 Task: Use the formula "GAMMAINV" in spreadsheet "Project portfolio".
Action: Mouse moved to (561, 302)
Screenshot: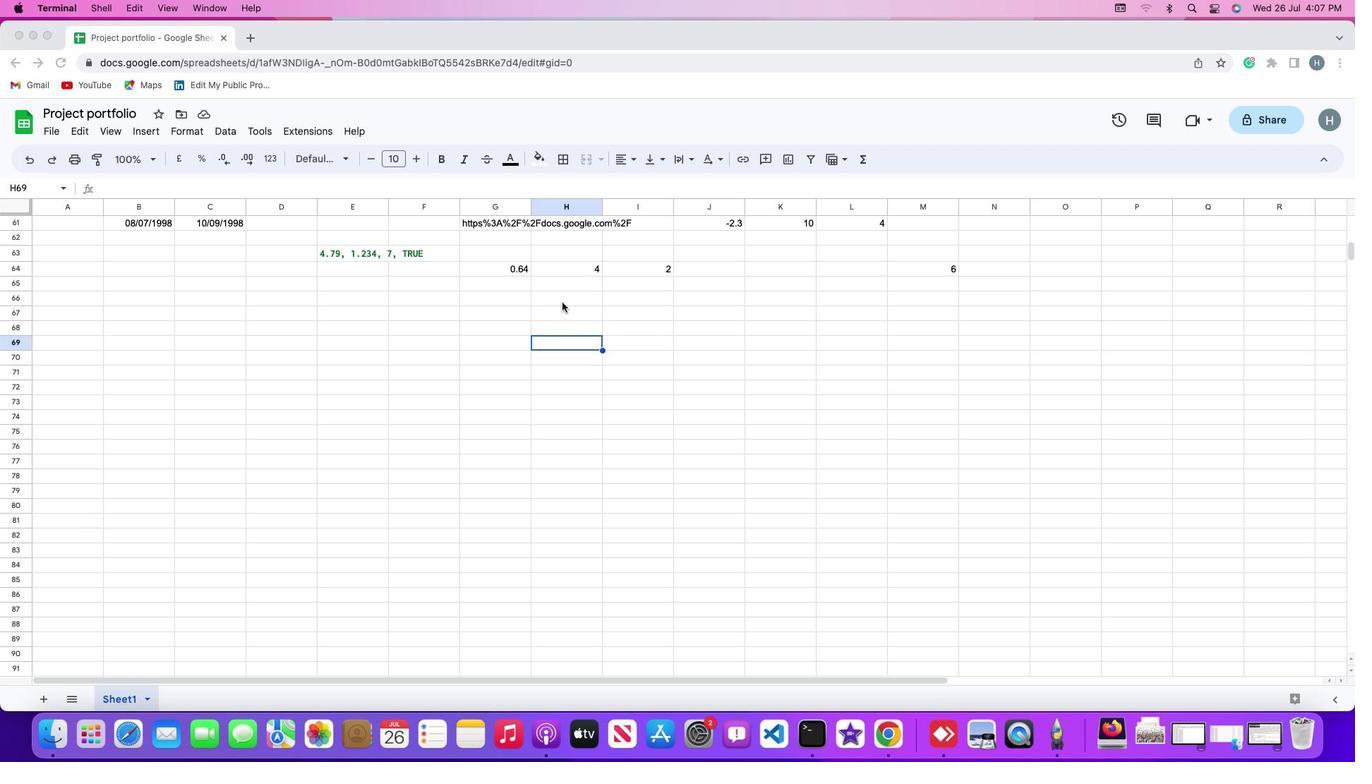 
Action: Mouse pressed left at (561, 302)
Screenshot: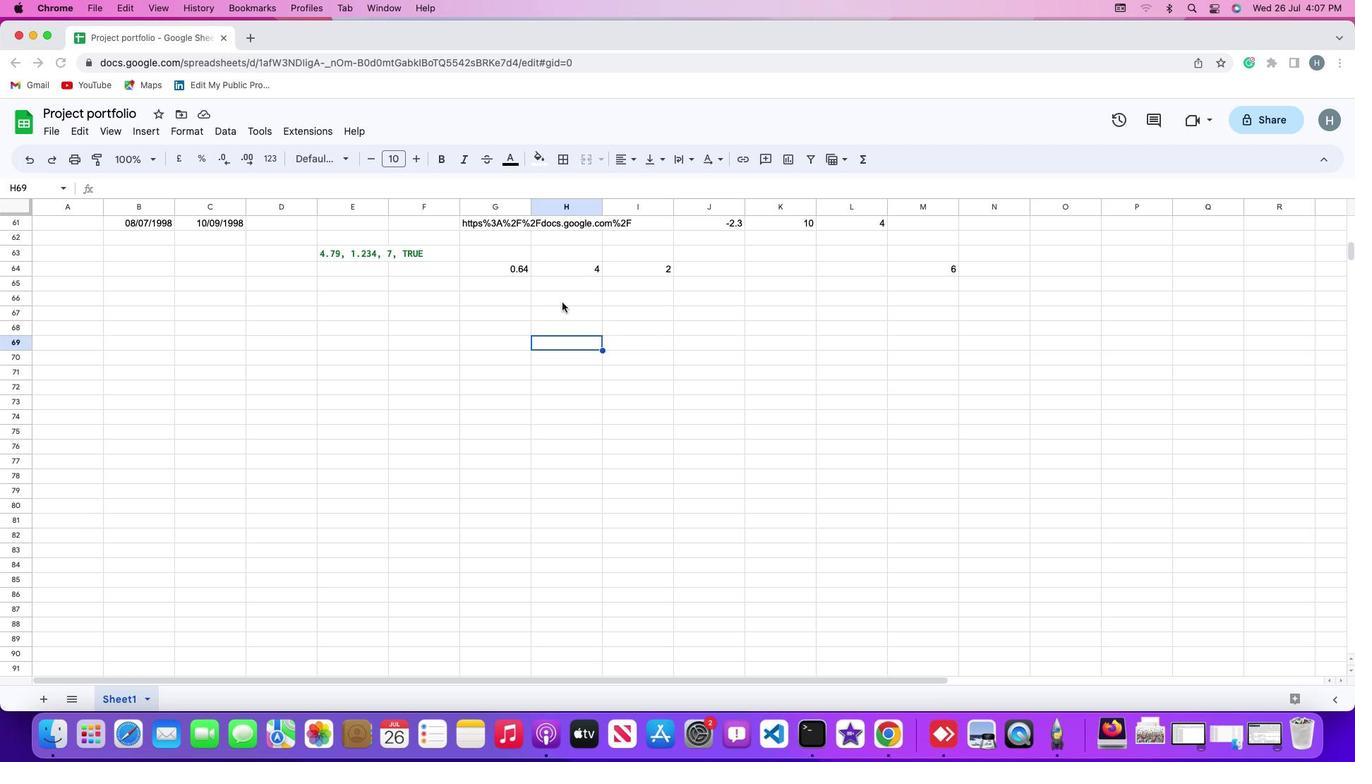 
Action: Mouse moved to (563, 299)
Screenshot: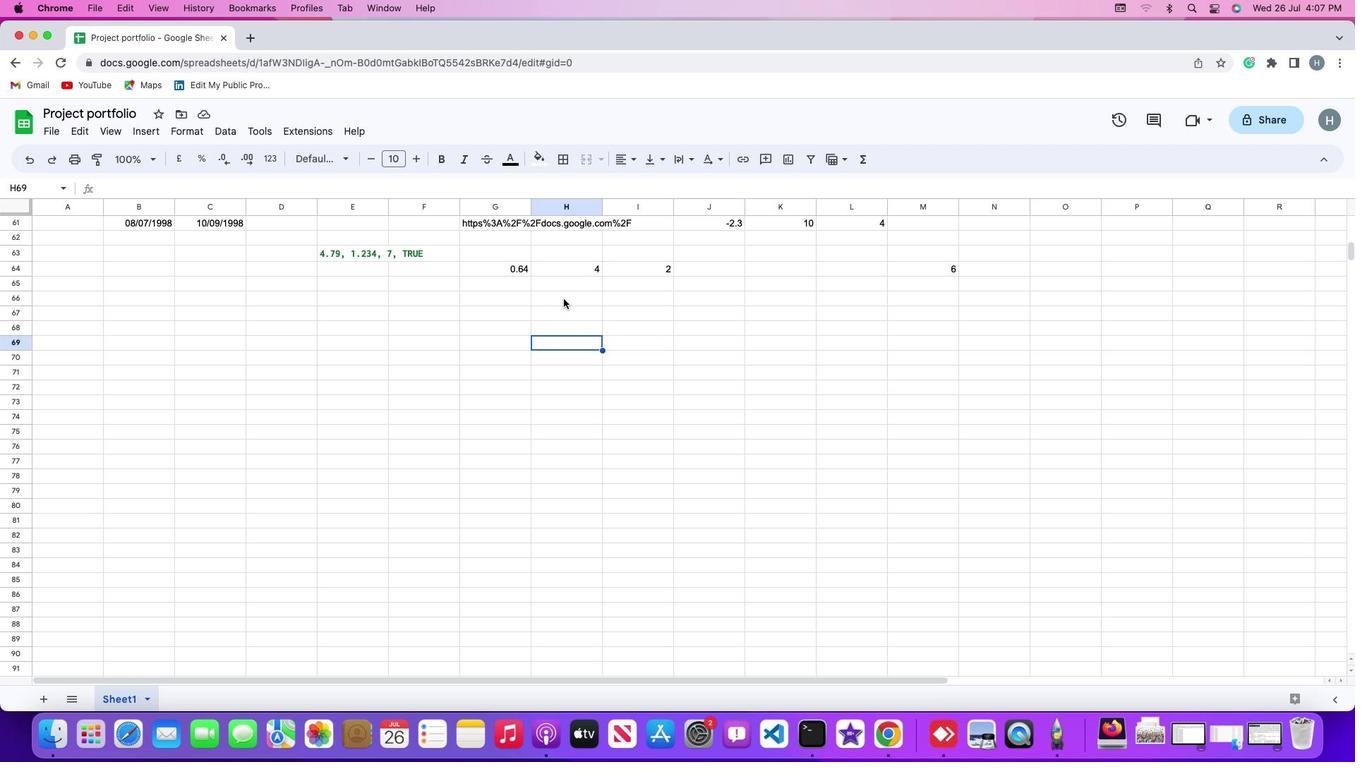 
Action: Mouse pressed left at (563, 299)
Screenshot: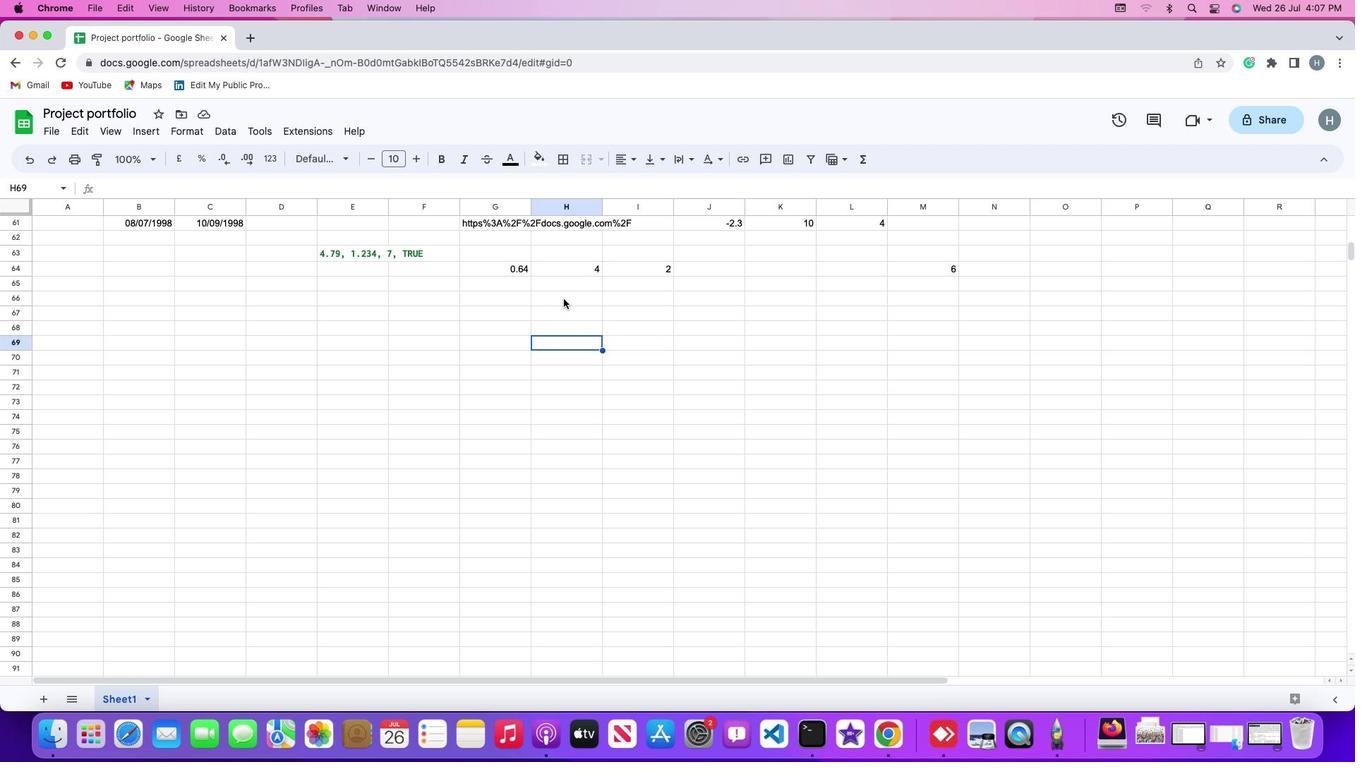 
Action: Mouse moved to (147, 130)
Screenshot: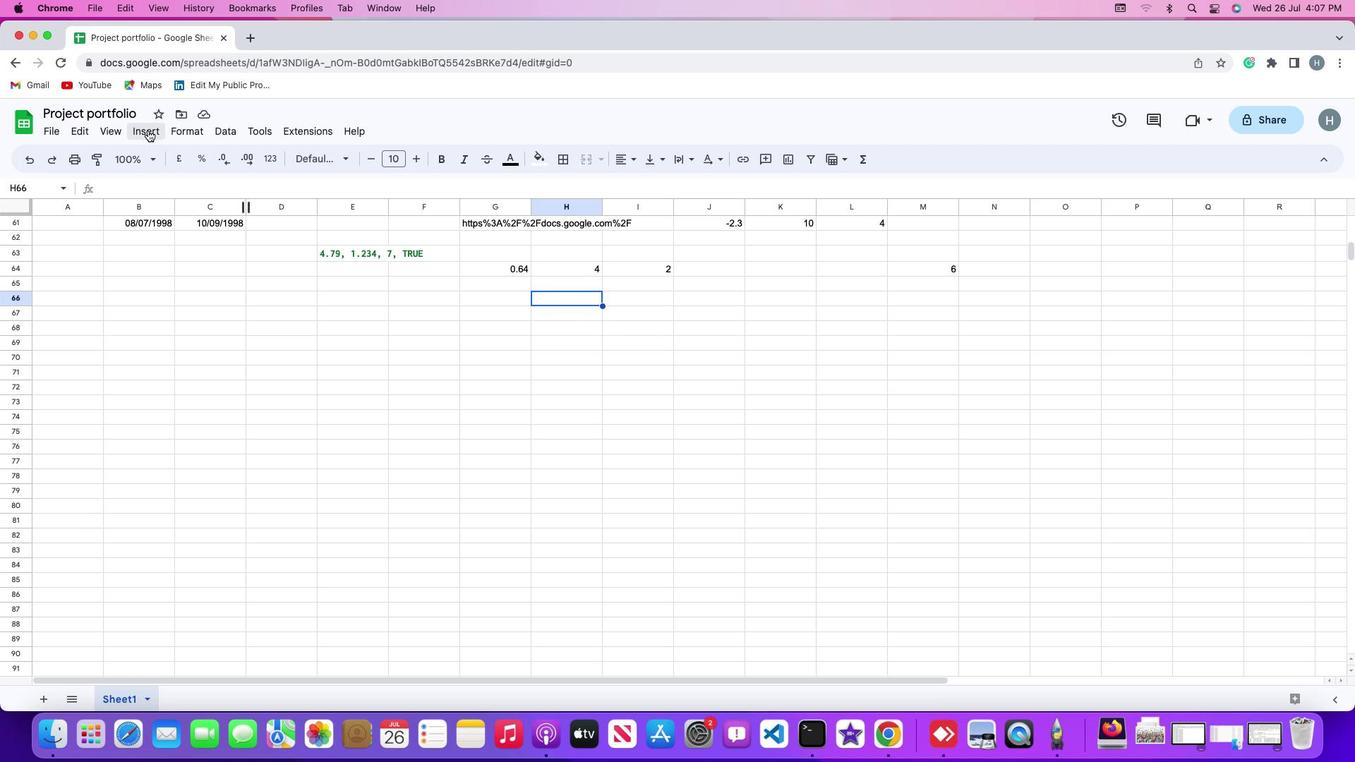 
Action: Mouse pressed left at (147, 130)
Screenshot: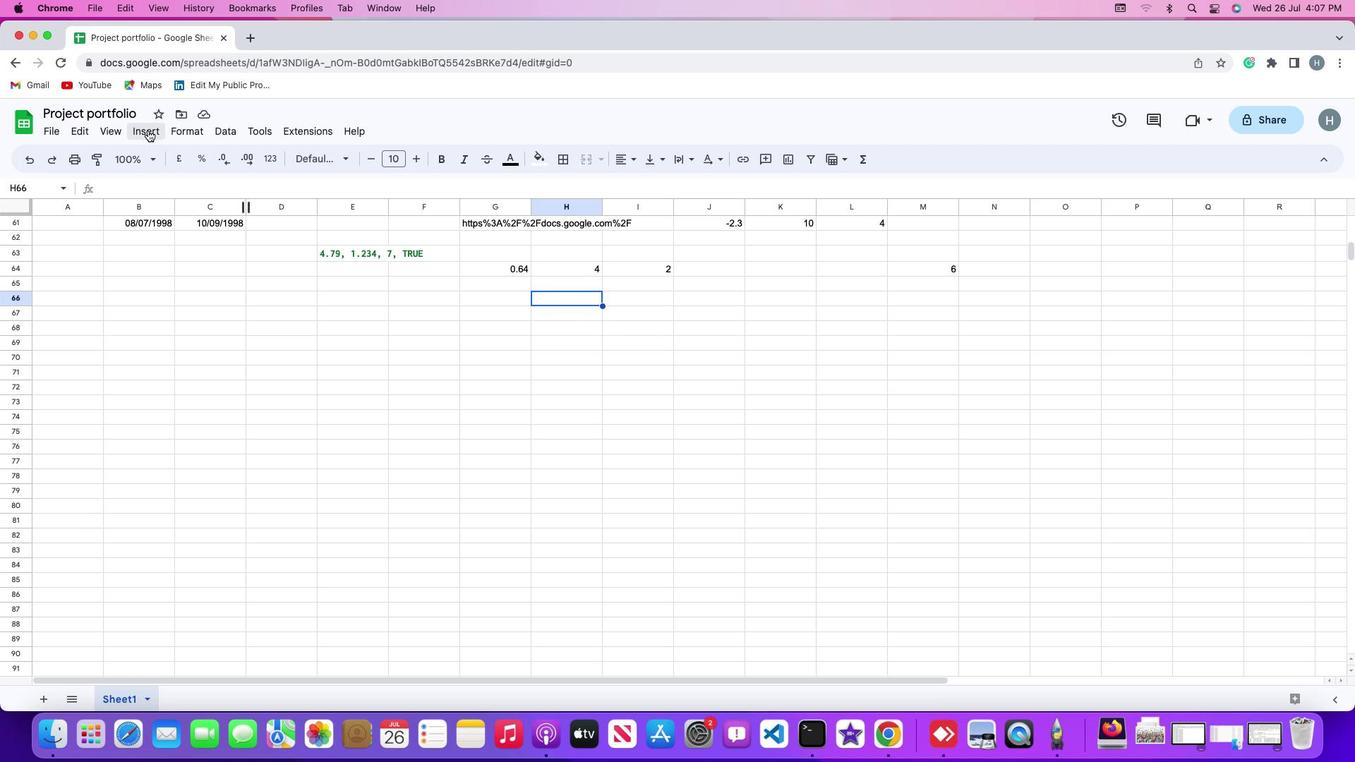 
Action: Mouse moved to (166, 360)
Screenshot: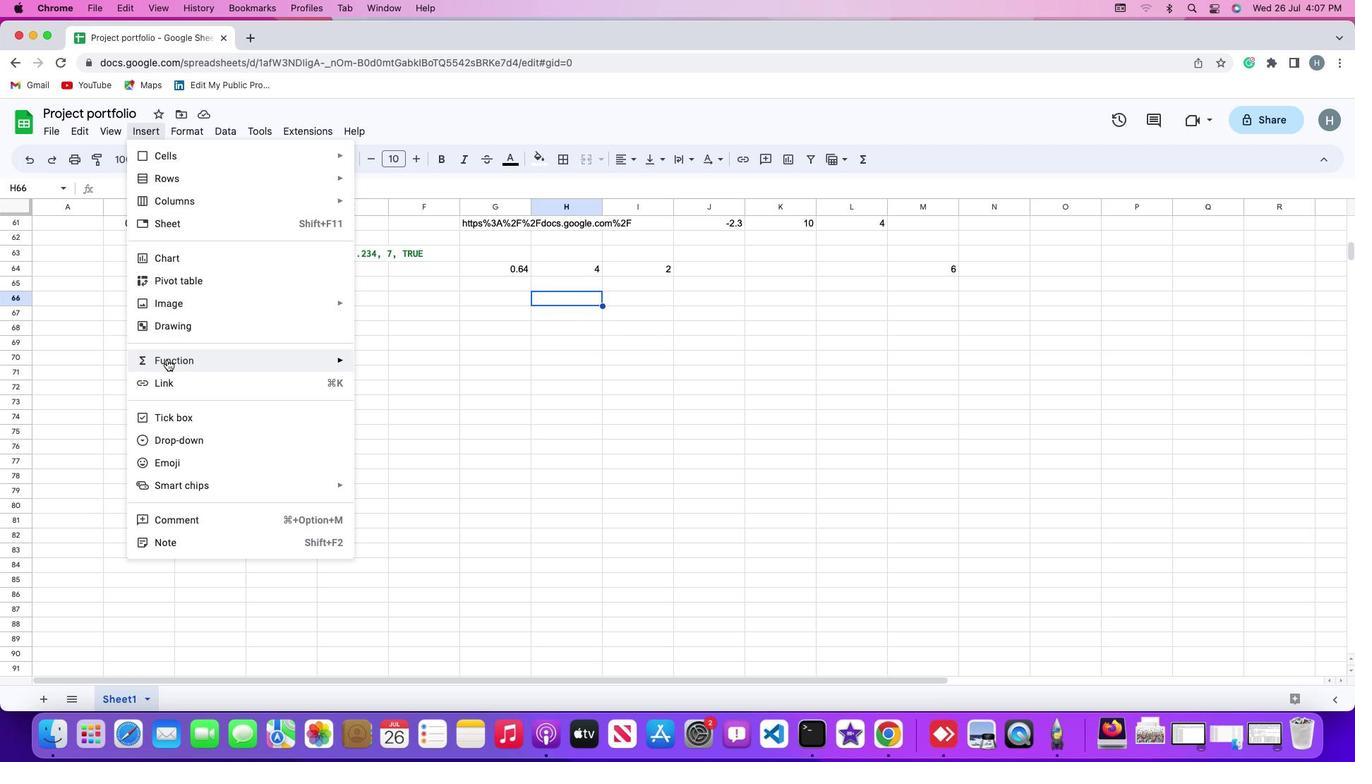 
Action: Mouse pressed left at (166, 360)
Screenshot: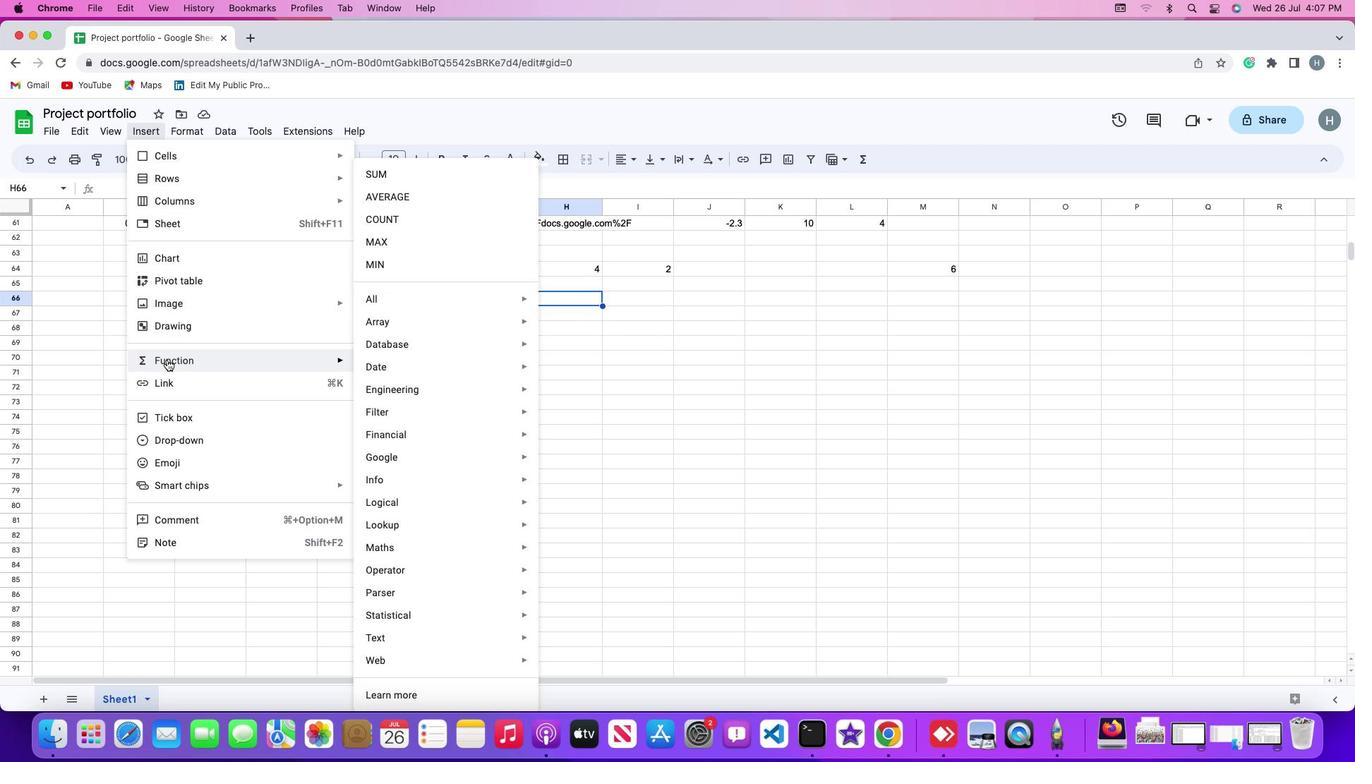 
Action: Mouse moved to (401, 304)
Screenshot: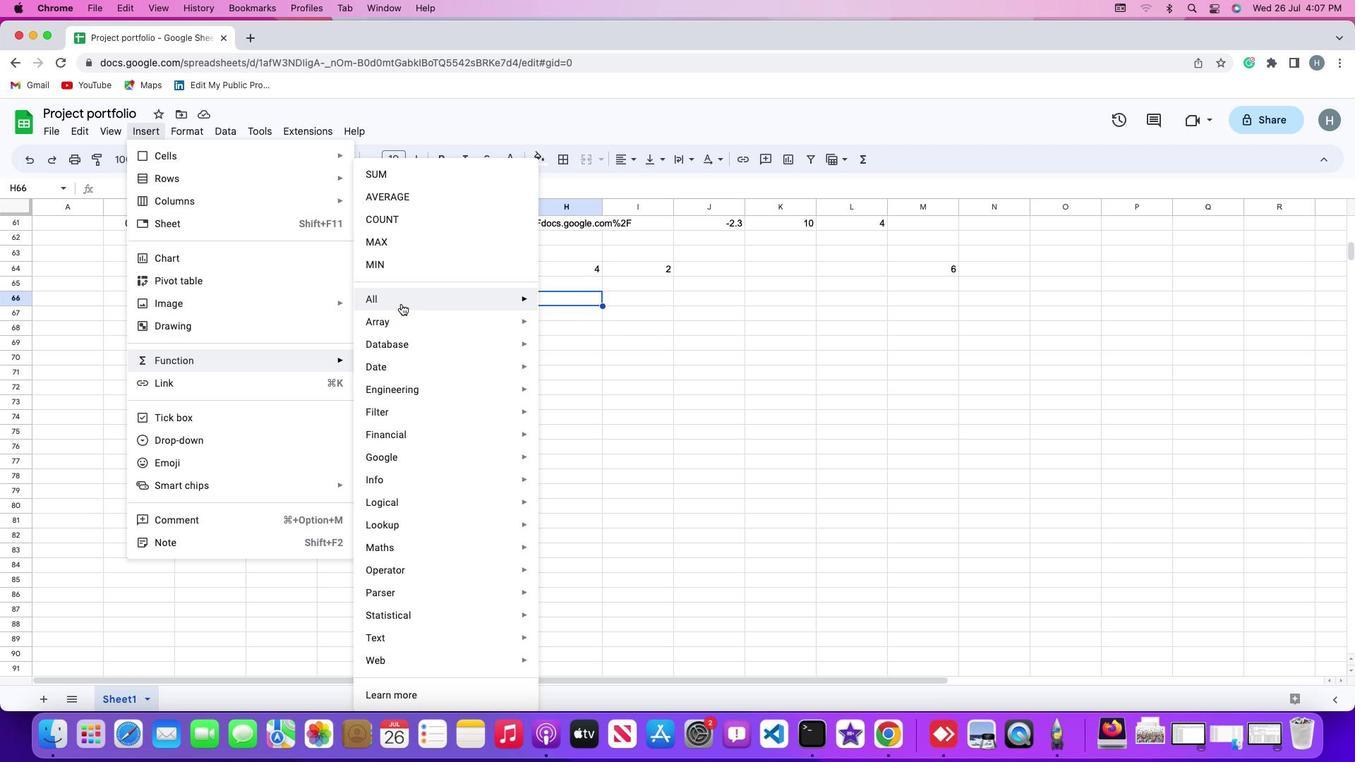 
Action: Mouse pressed left at (401, 304)
Screenshot: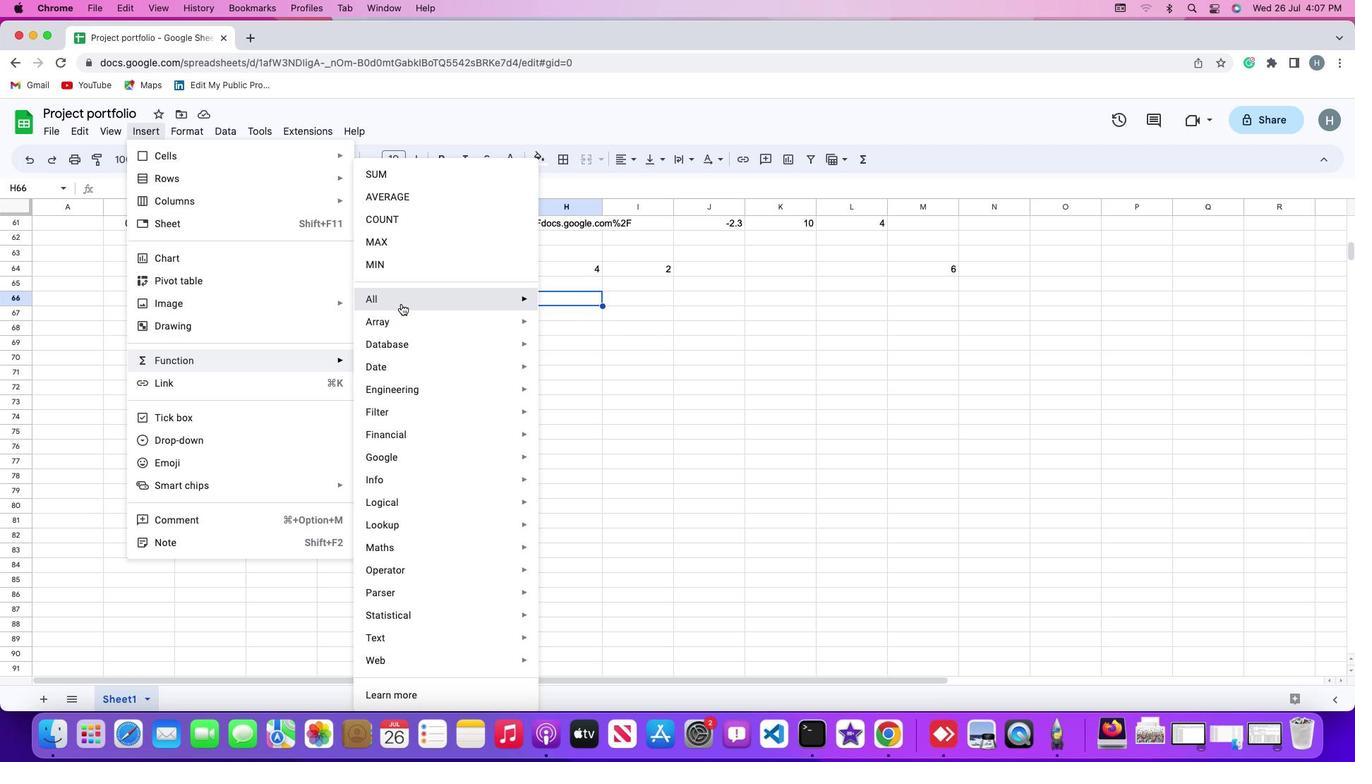 
Action: Mouse moved to (593, 648)
Screenshot: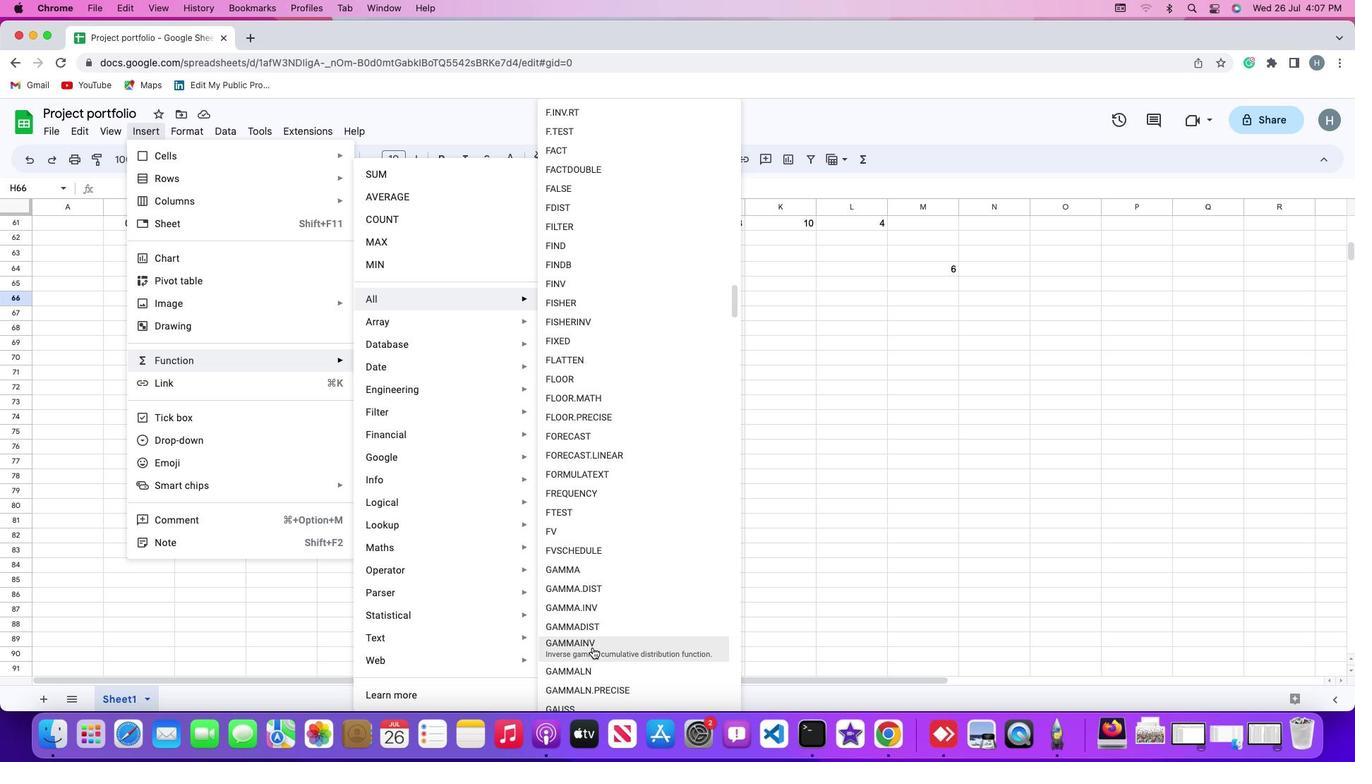 
Action: Mouse pressed left at (593, 648)
Screenshot: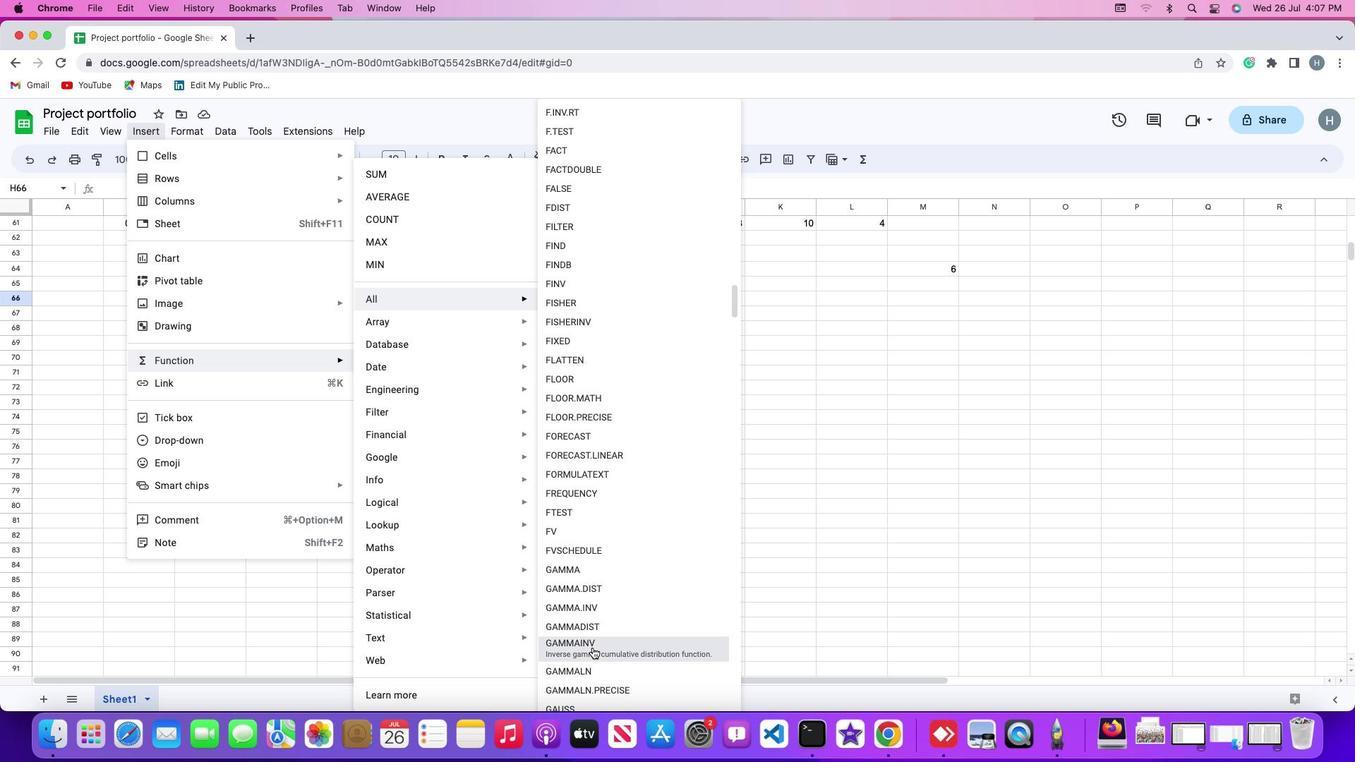 
Action: Mouse moved to (521, 266)
Screenshot: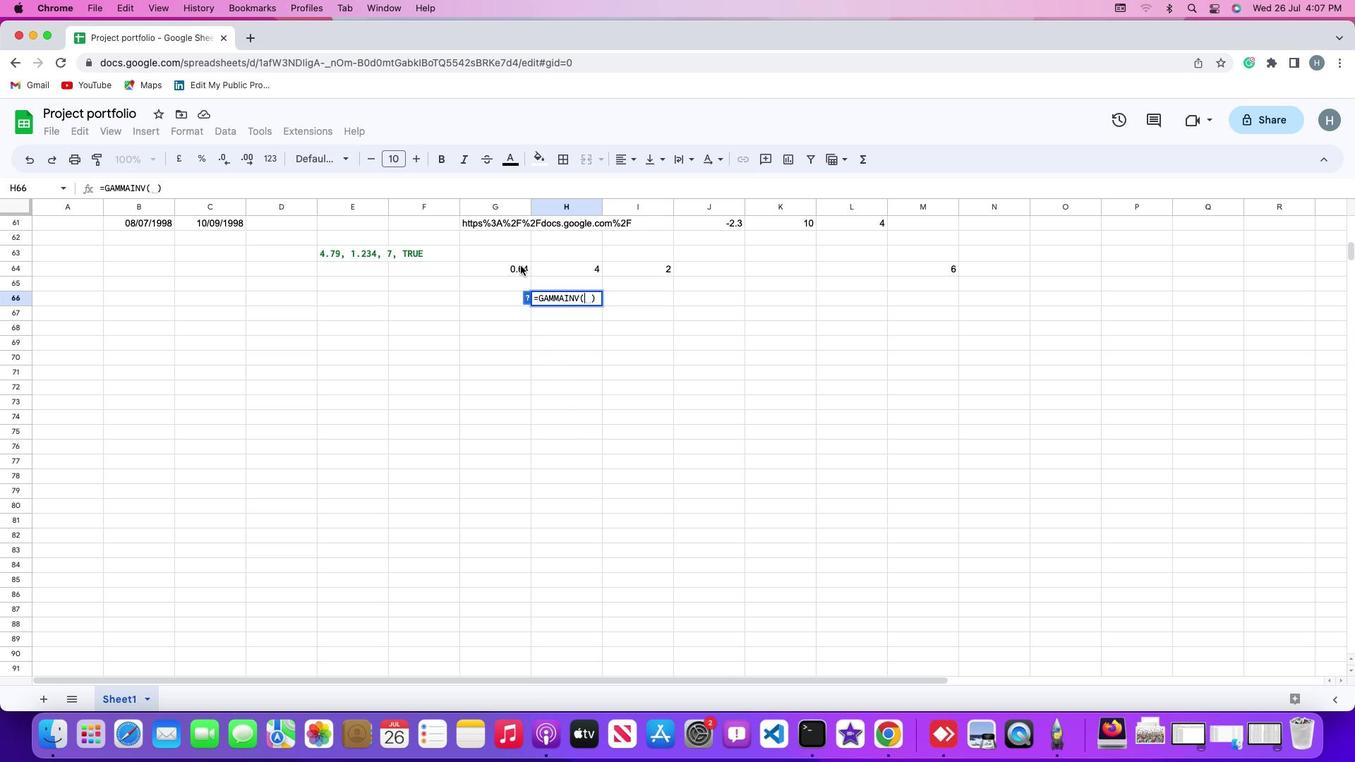
Action: Mouse pressed left at (521, 266)
Screenshot: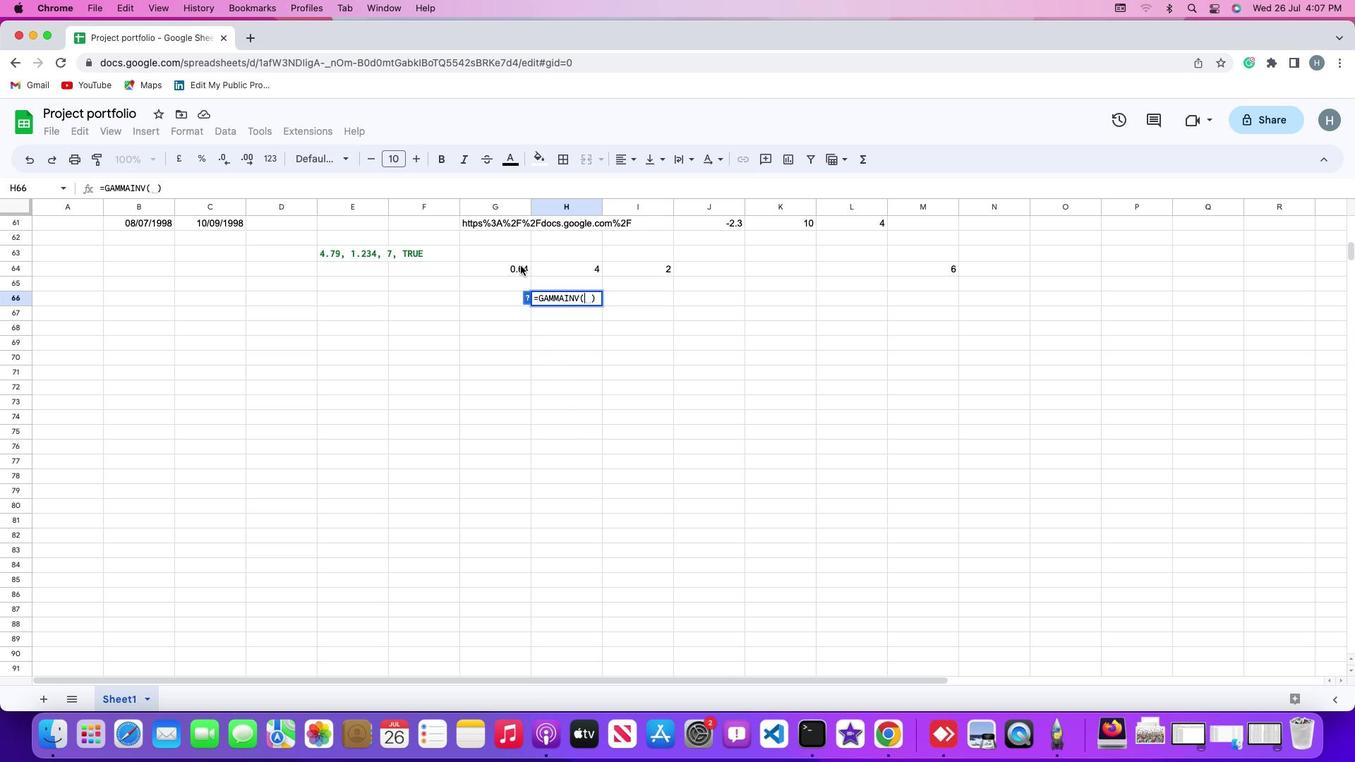 
Action: Key pressed ','
Screenshot: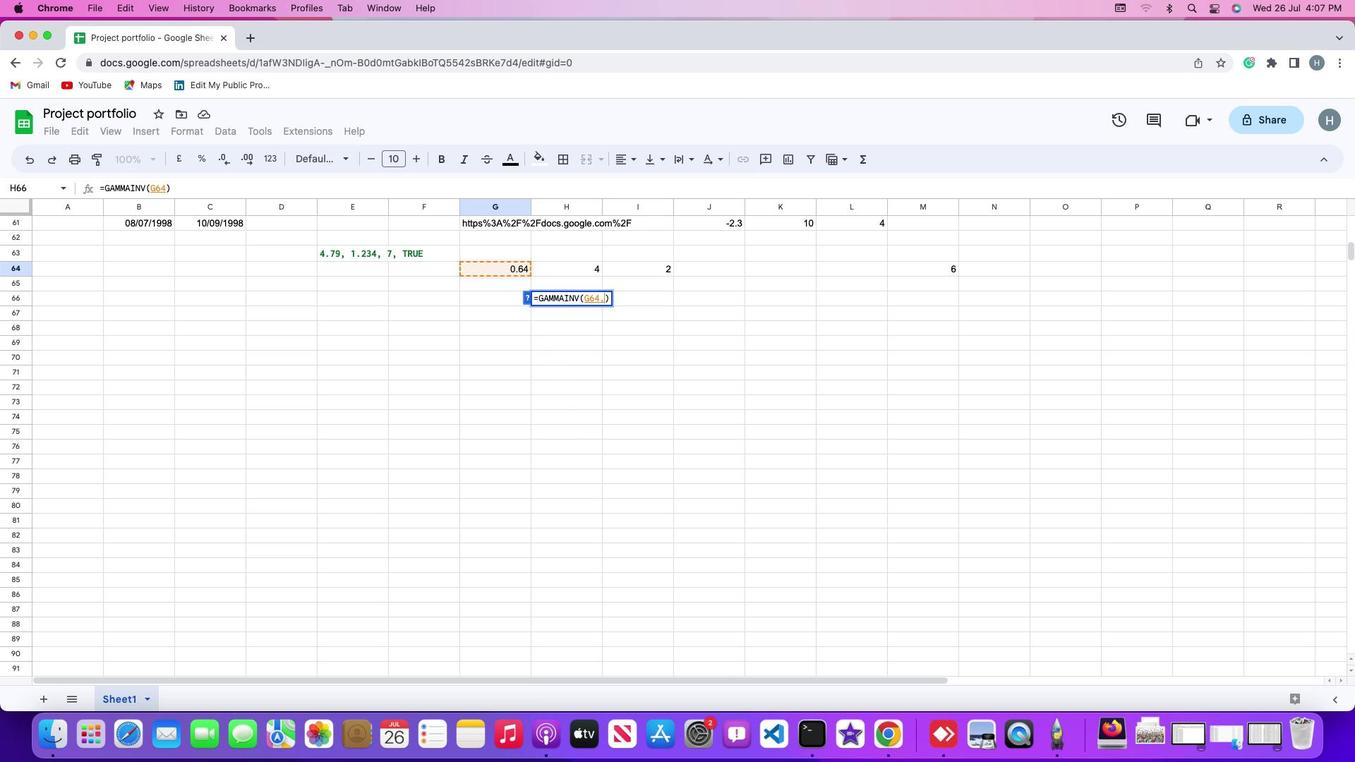 
Action: Mouse moved to (569, 262)
Screenshot: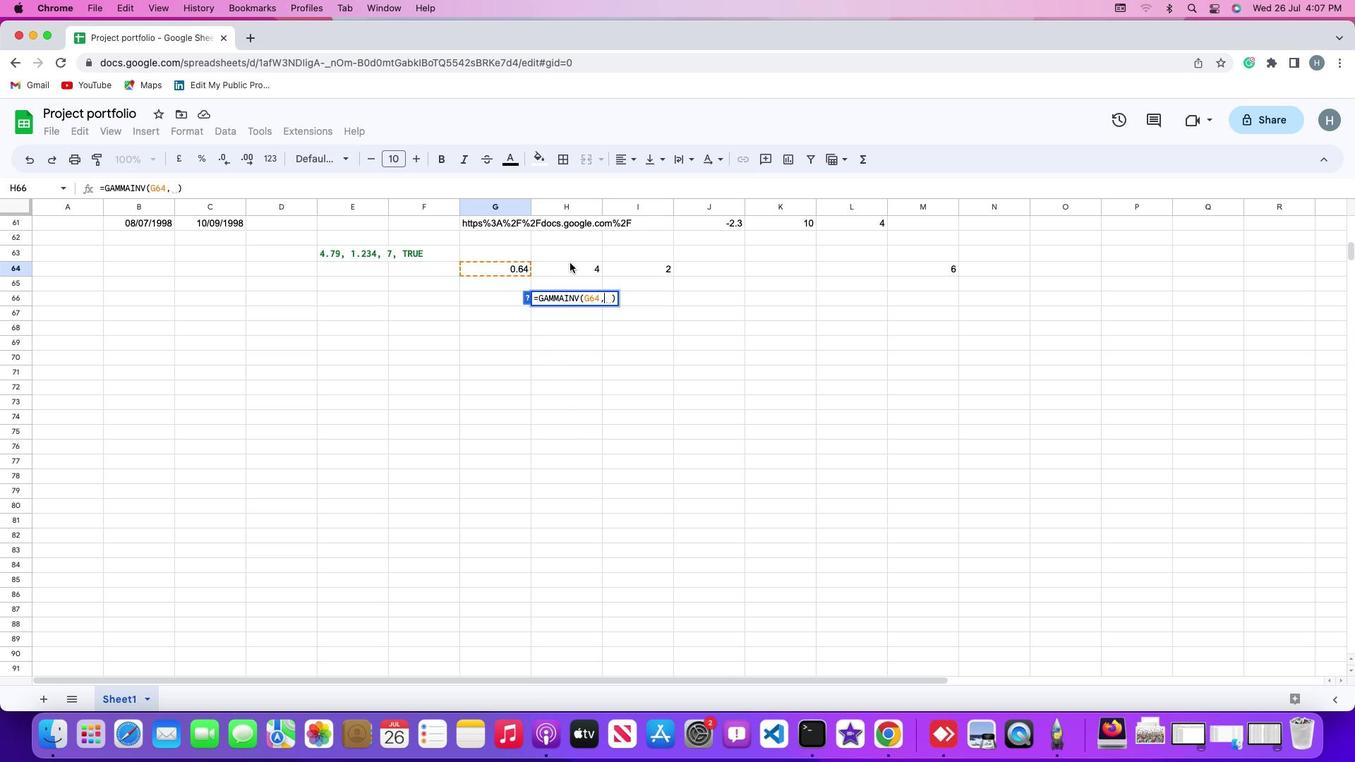 
Action: Mouse pressed left at (569, 262)
Screenshot: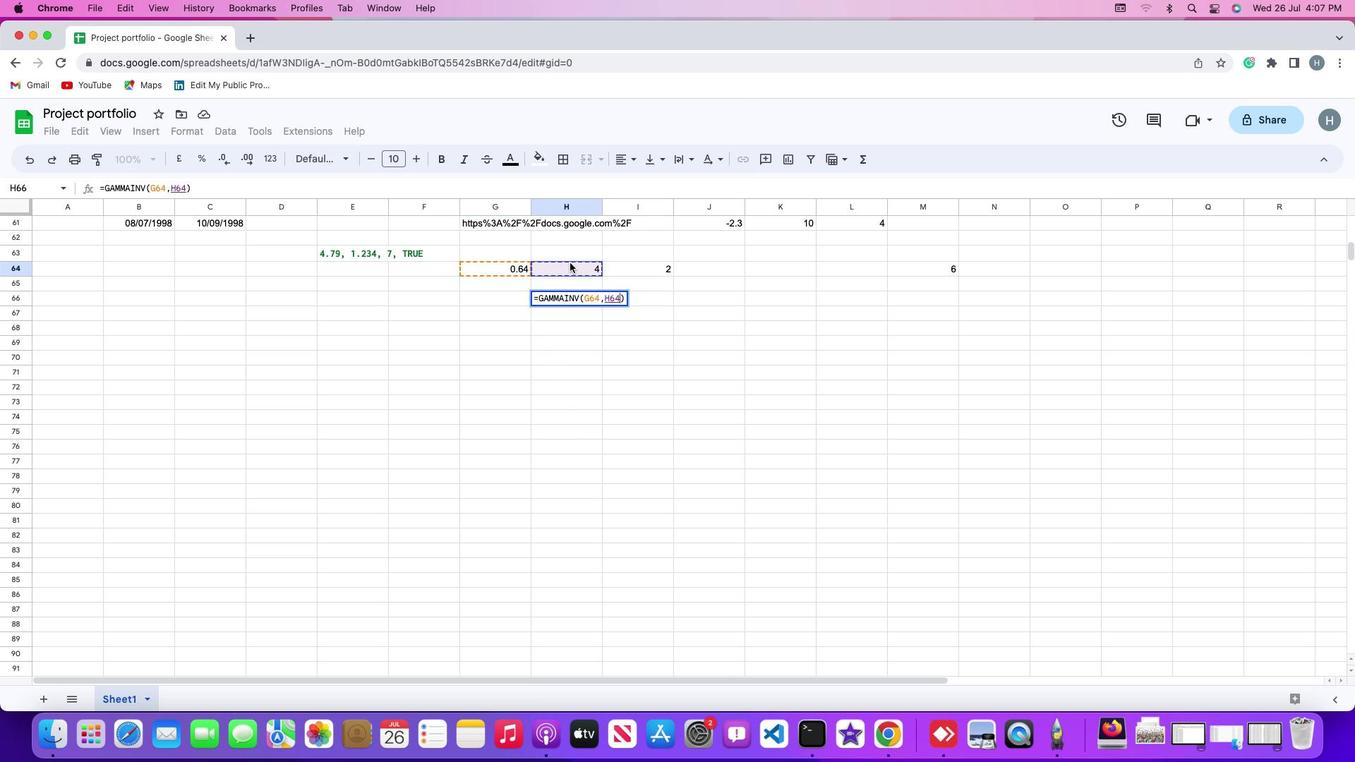 
Action: Mouse moved to (569, 266)
Screenshot: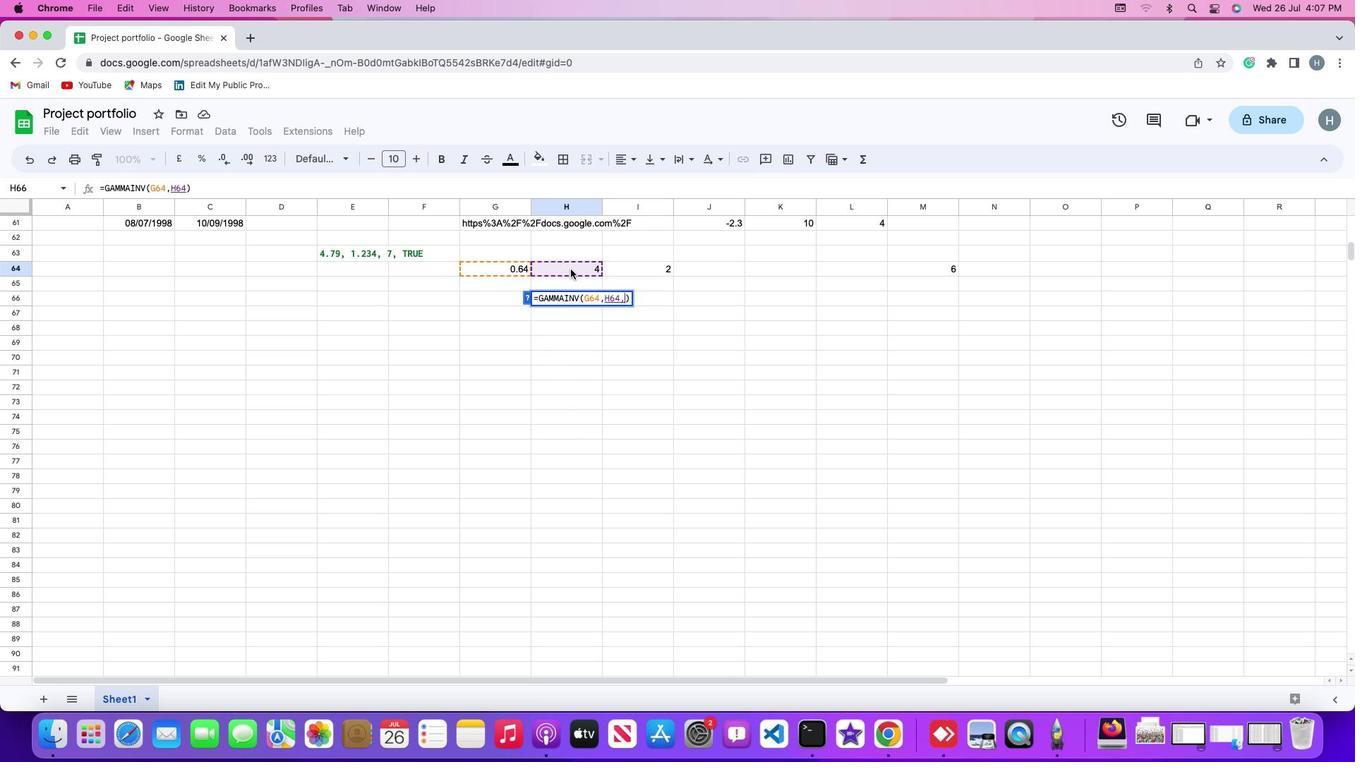 
Action: Key pressed ','
Screenshot: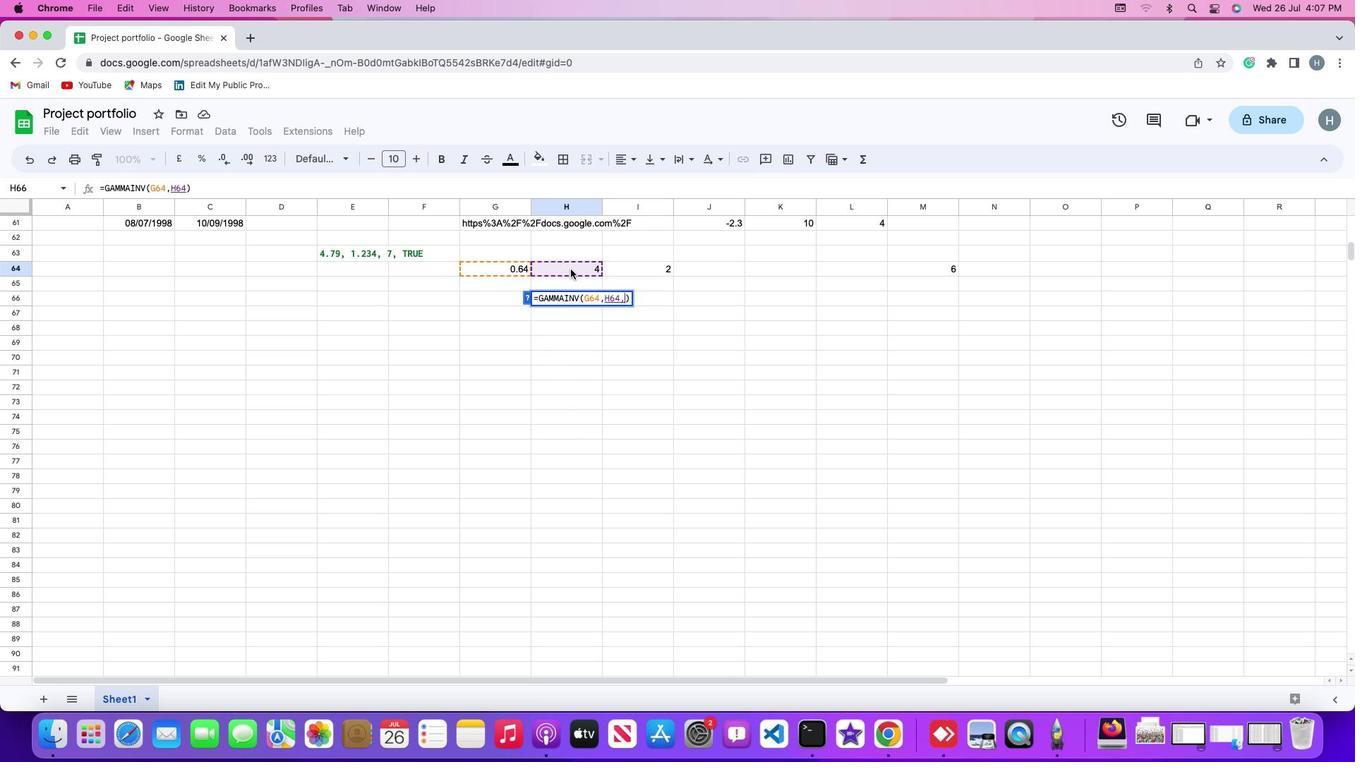
Action: Mouse moved to (640, 268)
Screenshot: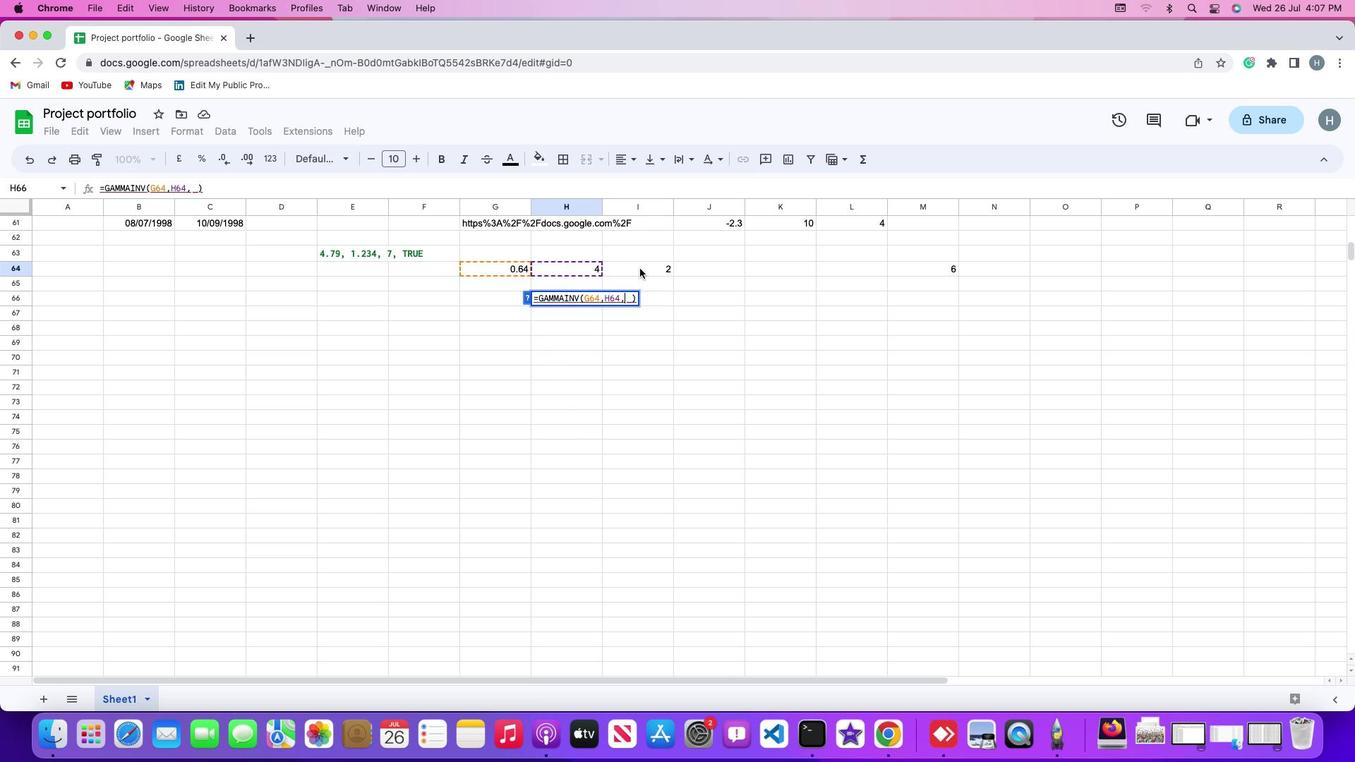 
Action: Mouse pressed left at (640, 268)
Screenshot: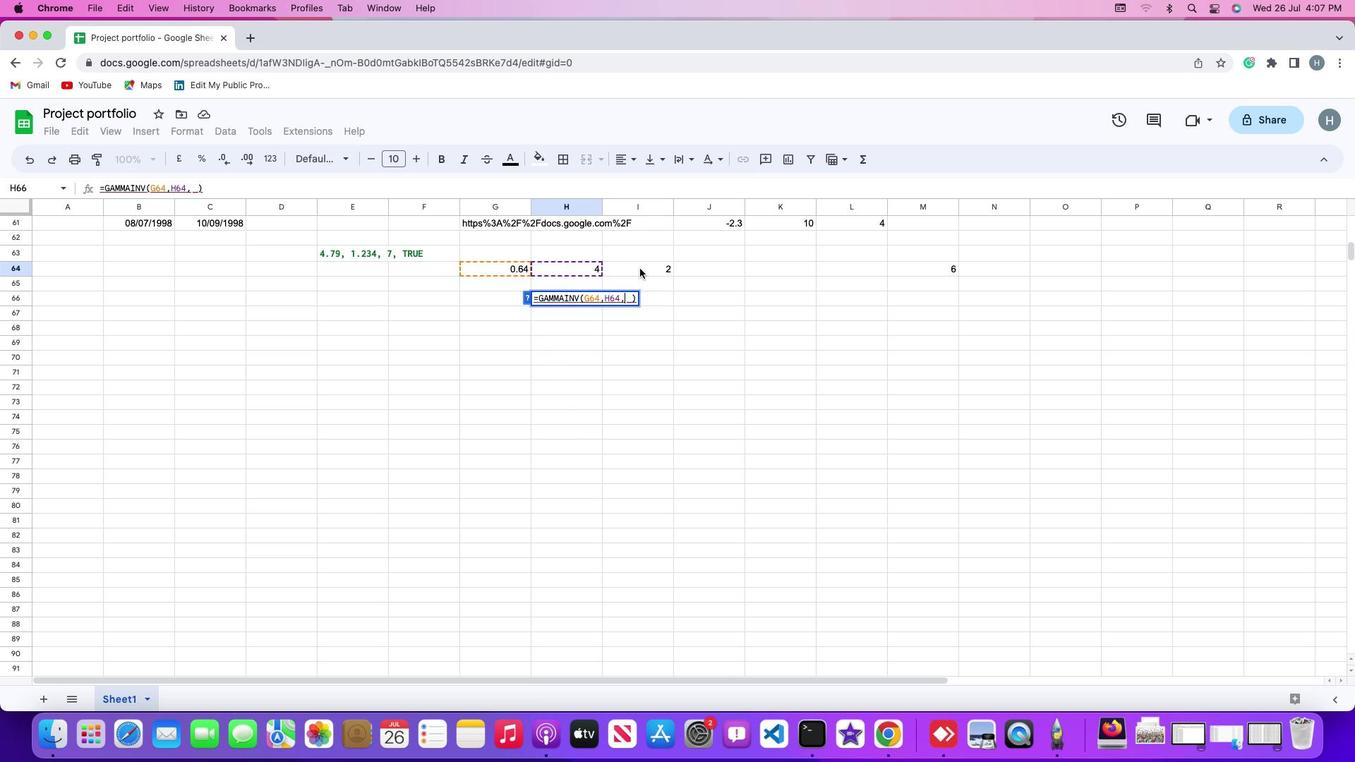 
Action: Key pressed Key.enter
Screenshot: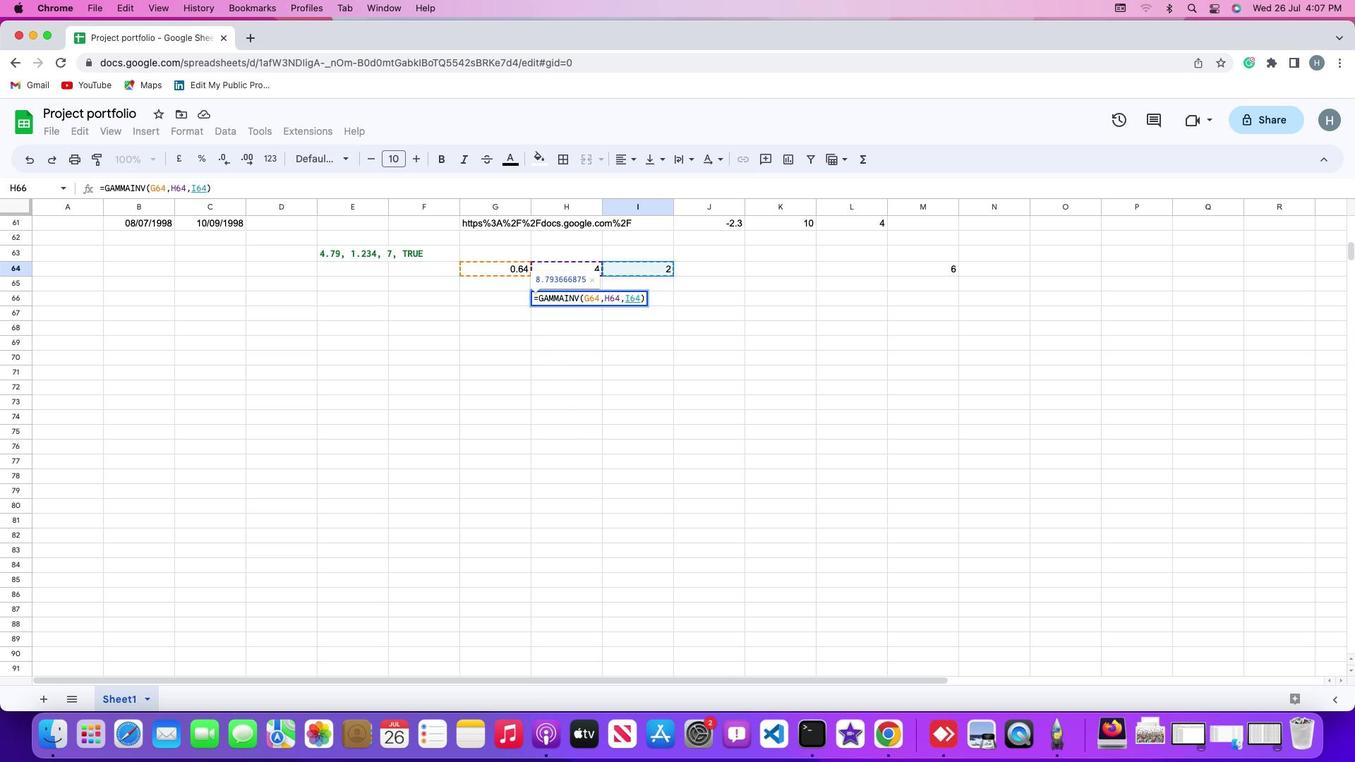 
Action: Mouse moved to (639, 275)
Screenshot: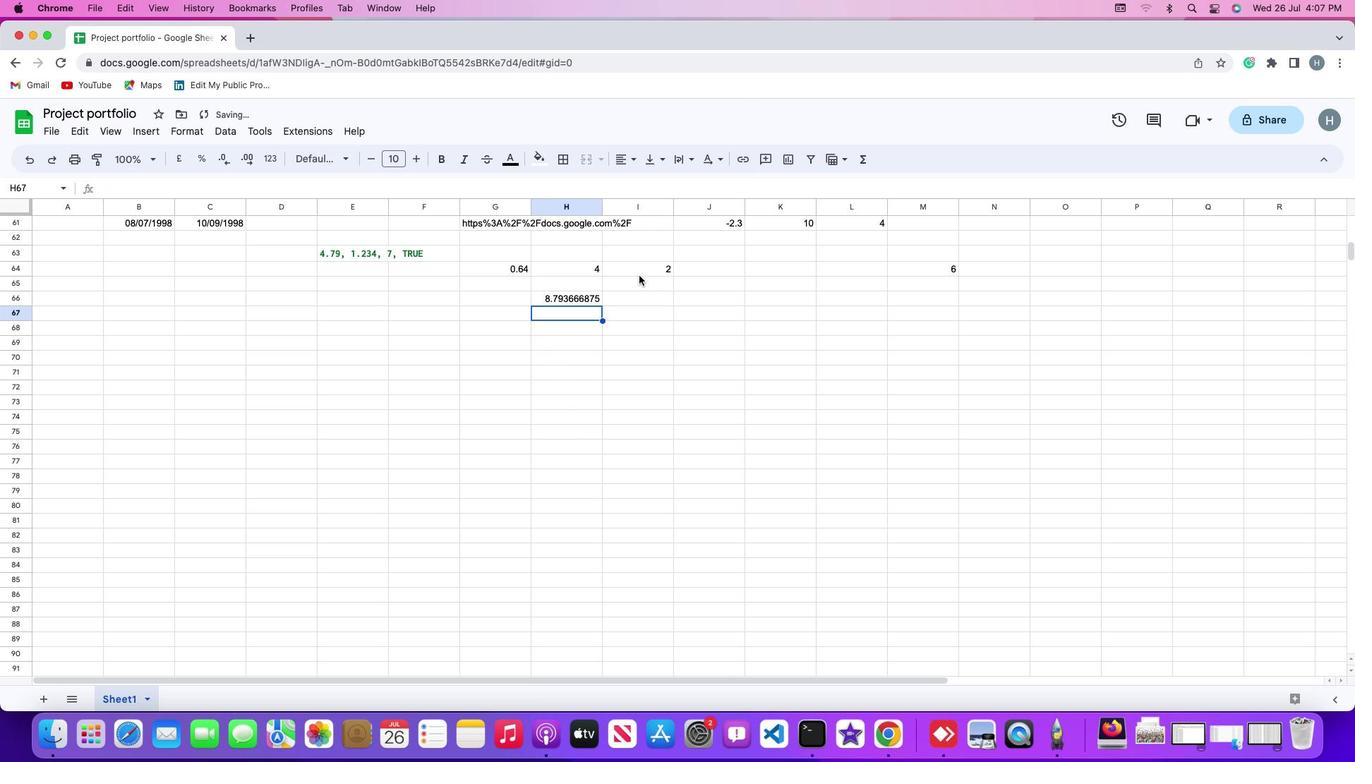 
